 Task: Select the file "benchmarking" to be blended onto.
Action: Mouse moved to (120, 16)
Screenshot: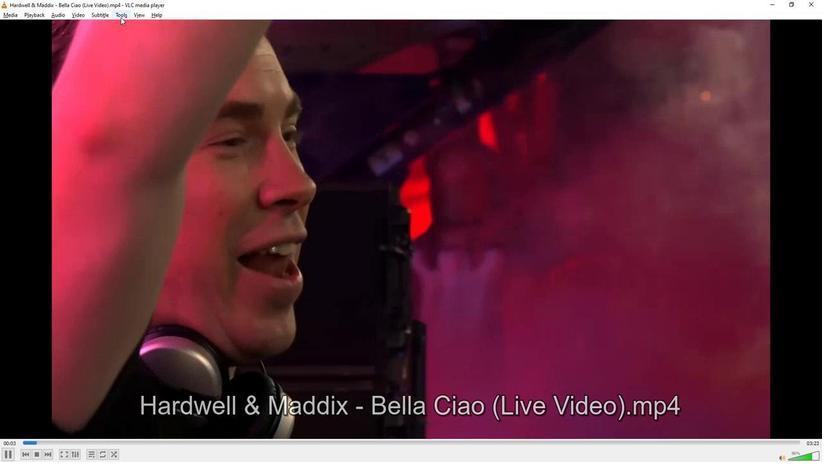 
Action: Mouse pressed left at (120, 16)
Screenshot: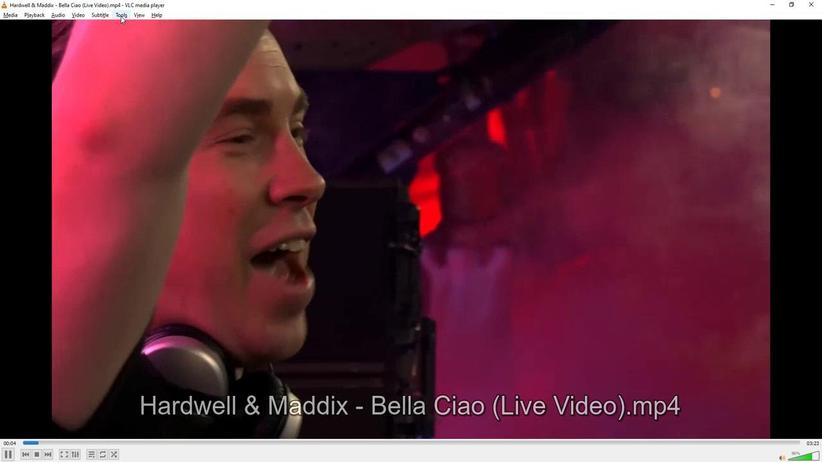 
Action: Mouse moved to (134, 118)
Screenshot: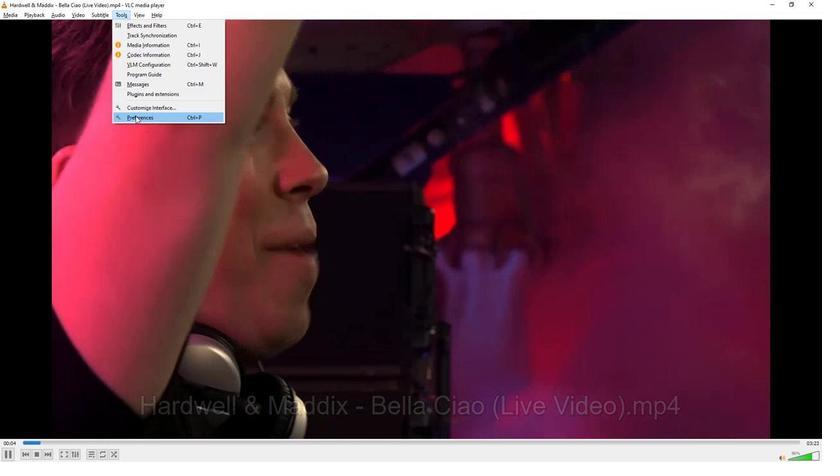 
Action: Mouse pressed left at (134, 118)
Screenshot: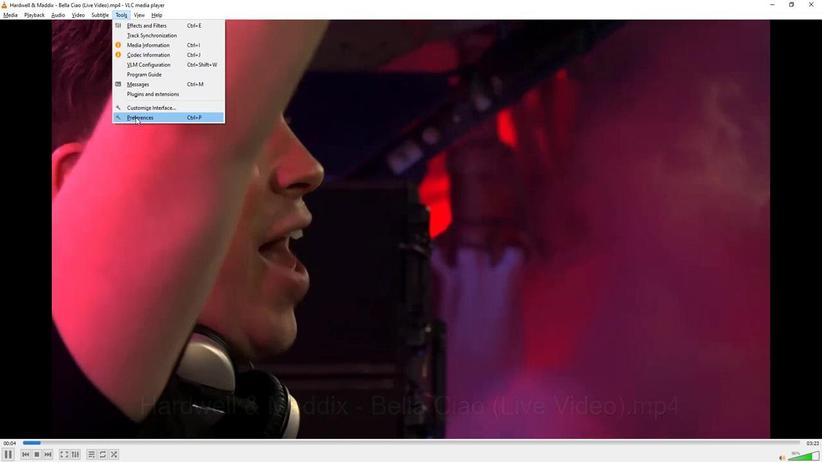 
Action: Mouse moved to (181, 363)
Screenshot: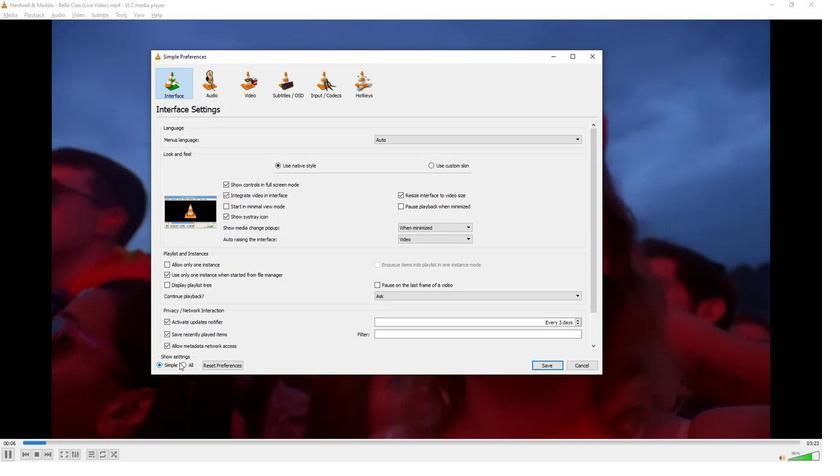 
Action: Mouse pressed left at (181, 363)
Screenshot: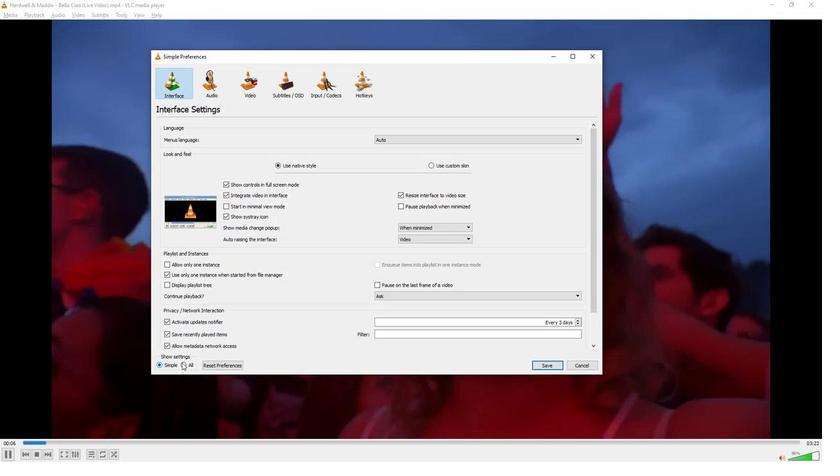 
Action: Mouse moved to (190, 254)
Screenshot: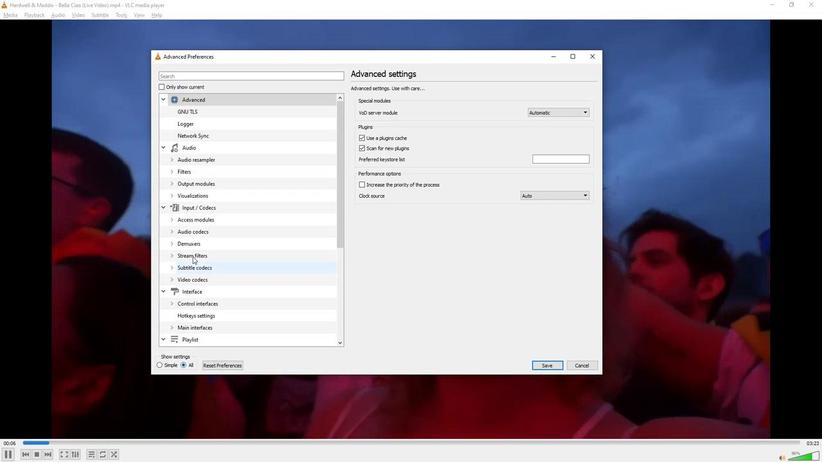 
Action: Mouse scrolled (190, 253) with delta (0, 0)
Screenshot: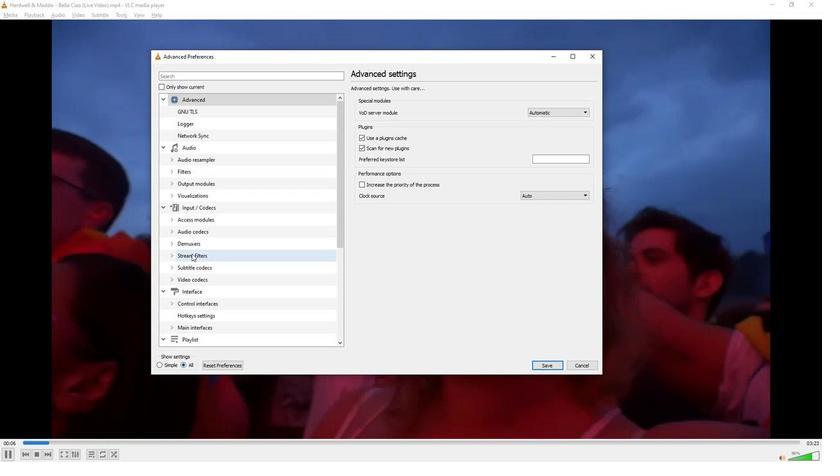 
Action: Mouse scrolled (190, 253) with delta (0, 0)
Screenshot: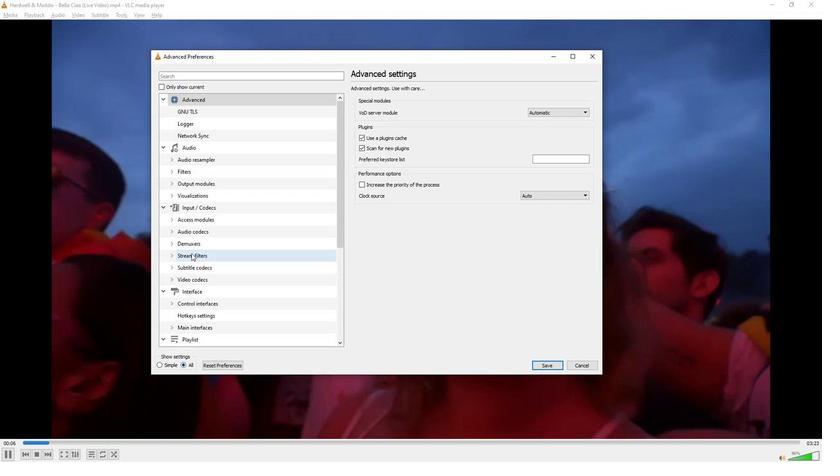 
Action: Mouse moved to (190, 254)
Screenshot: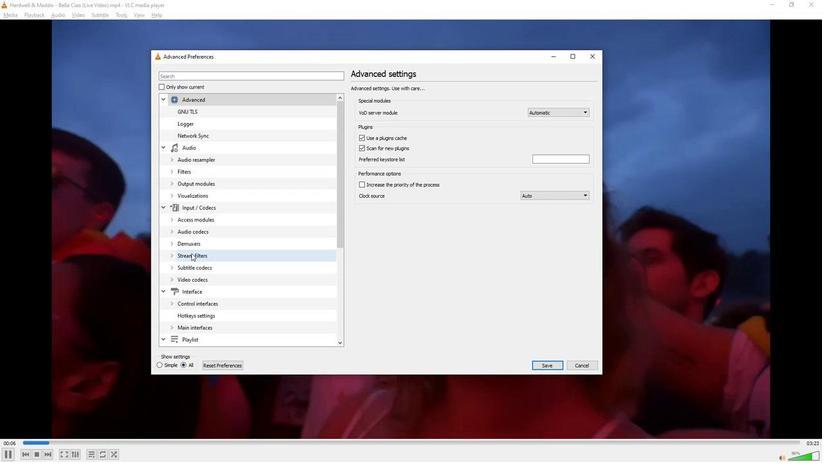 
Action: Mouse scrolled (190, 253) with delta (0, 0)
Screenshot: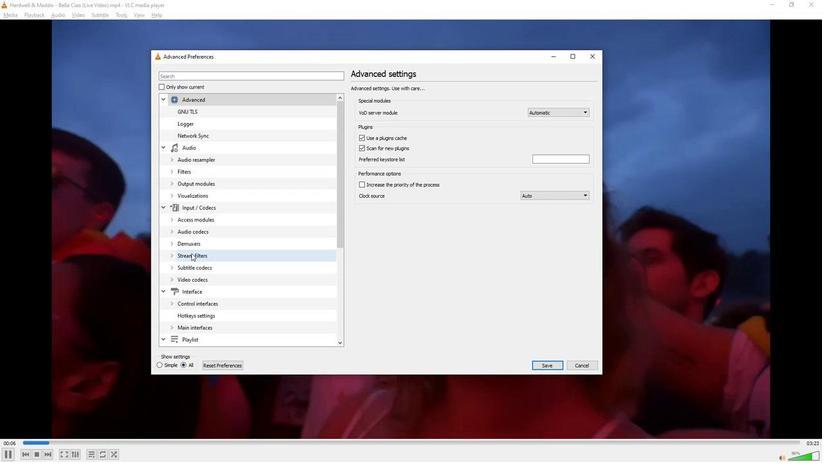 
Action: Mouse moved to (189, 254)
Screenshot: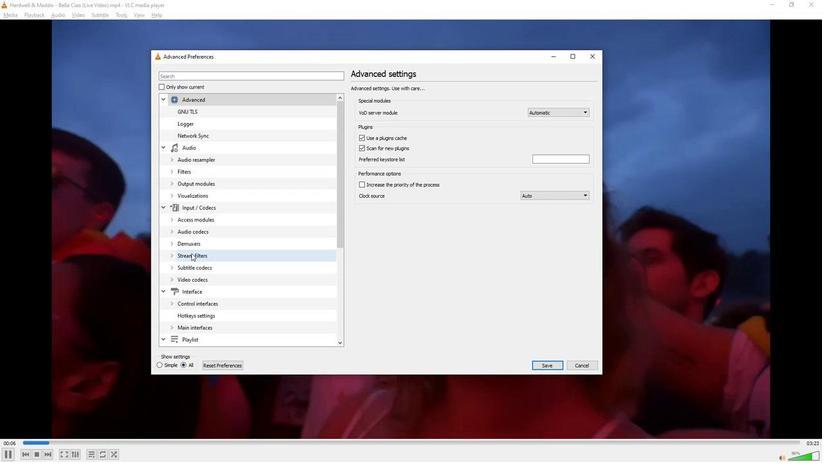 
Action: Mouse scrolled (189, 253) with delta (0, 0)
Screenshot: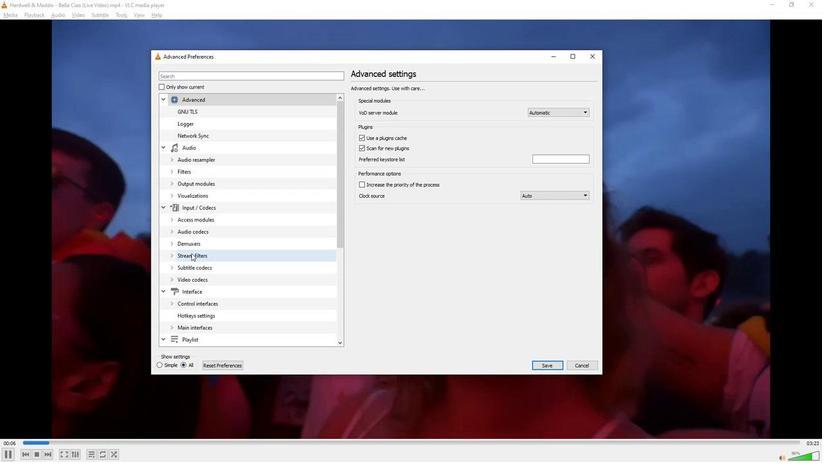 
Action: Mouse moved to (188, 254)
Screenshot: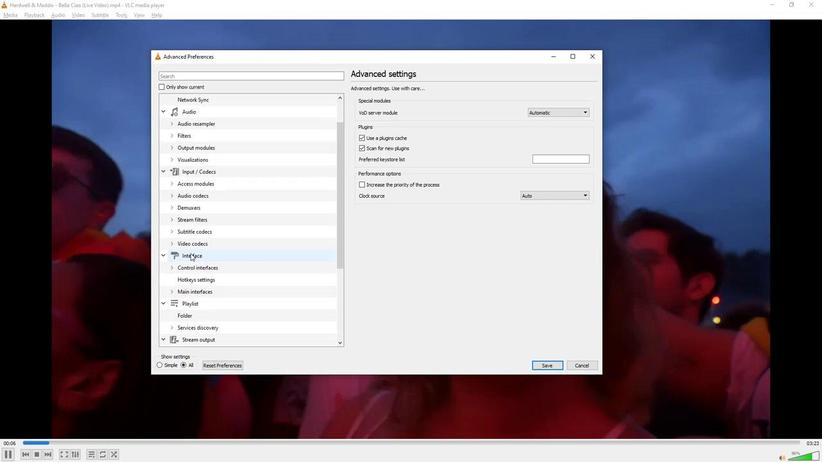 
Action: Mouse scrolled (188, 253) with delta (0, 0)
Screenshot: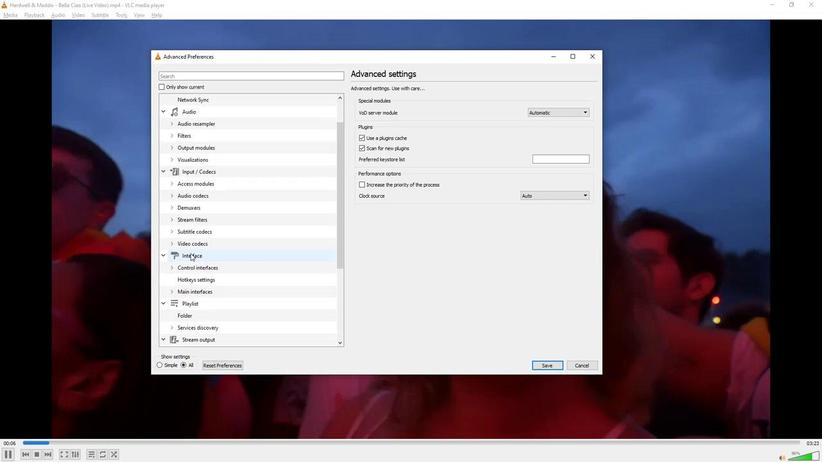 
Action: Mouse scrolled (188, 253) with delta (0, 0)
Screenshot: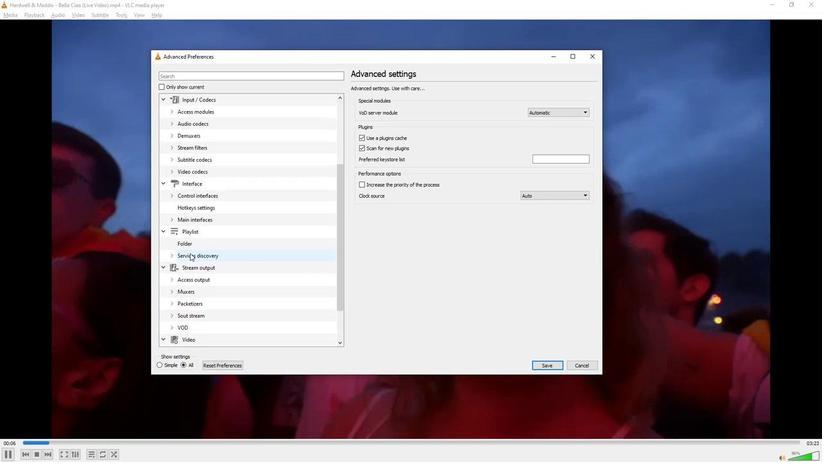 
Action: Mouse moved to (170, 302)
Screenshot: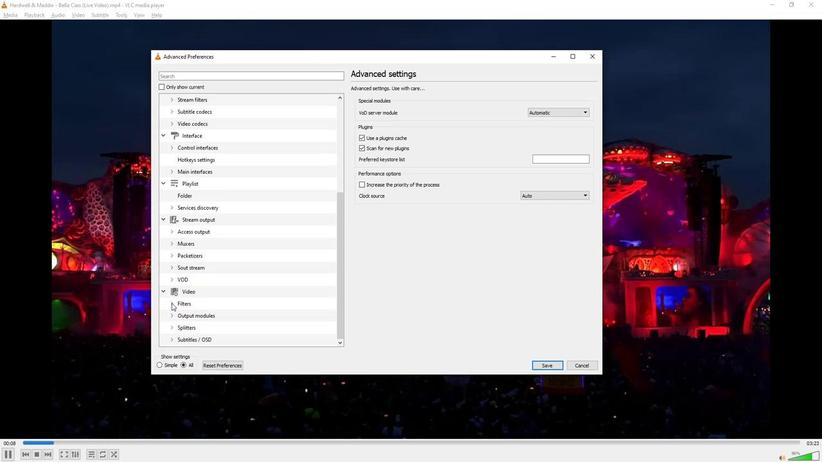 
Action: Mouse pressed left at (170, 302)
Screenshot: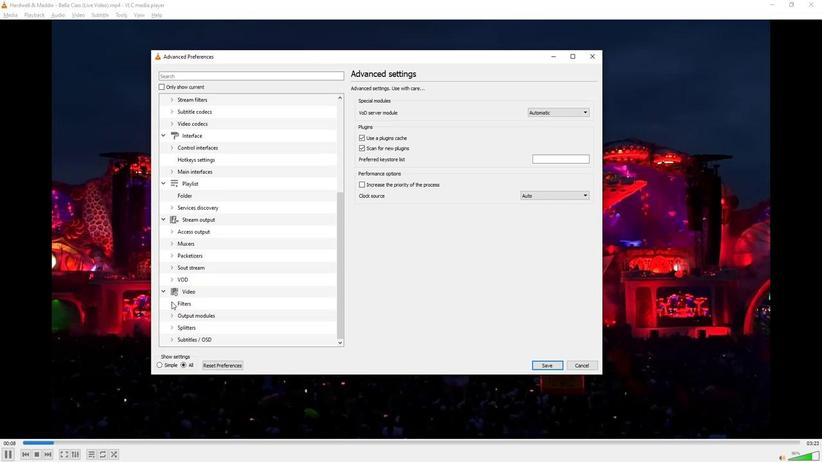 
Action: Mouse moved to (201, 281)
Screenshot: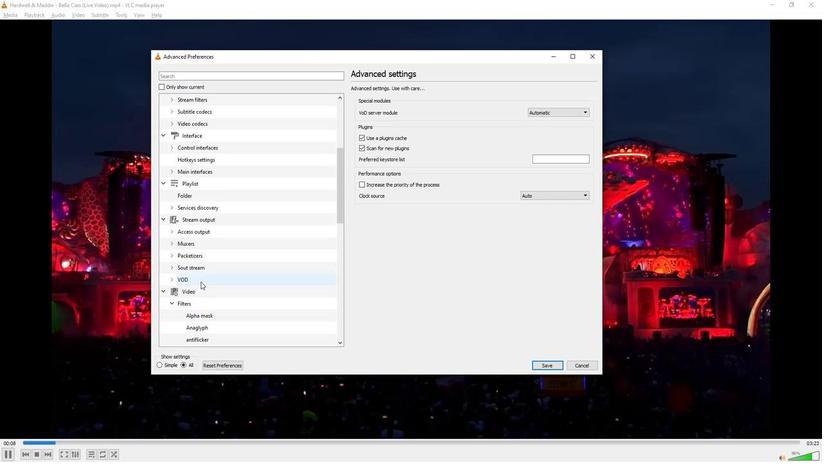
Action: Mouse scrolled (201, 281) with delta (0, 0)
Screenshot: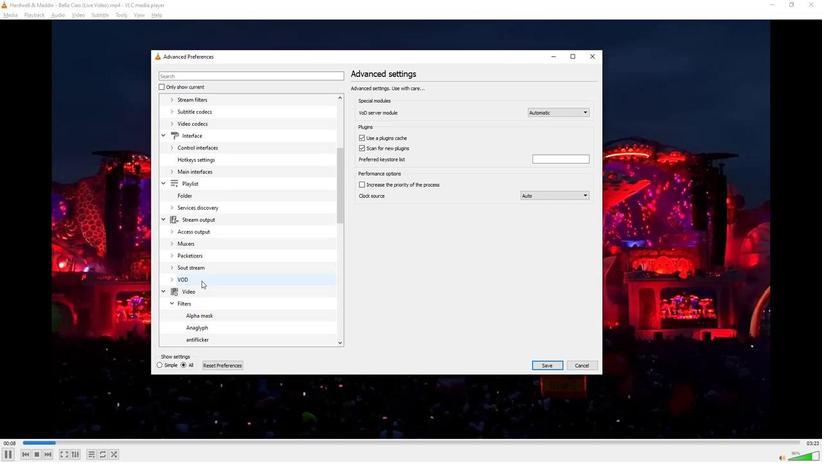 
Action: Mouse scrolled (201, 281) with delta (0, 0)
Screenshot: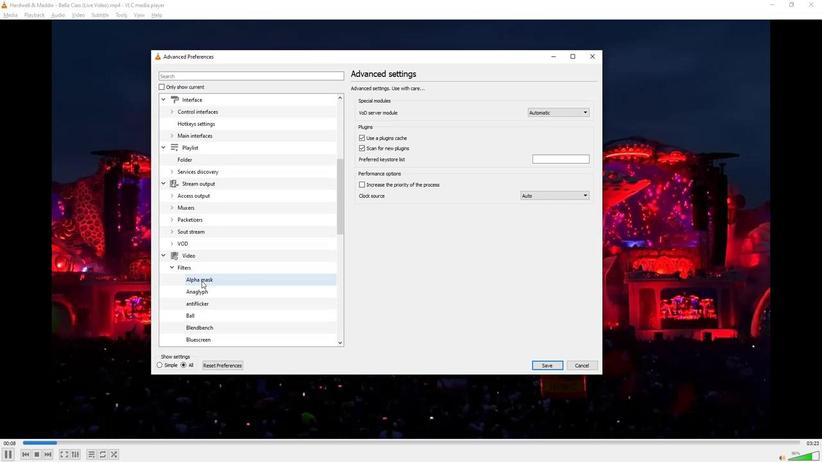 
Action: Mouse moved to (201, 292)
Screenshot: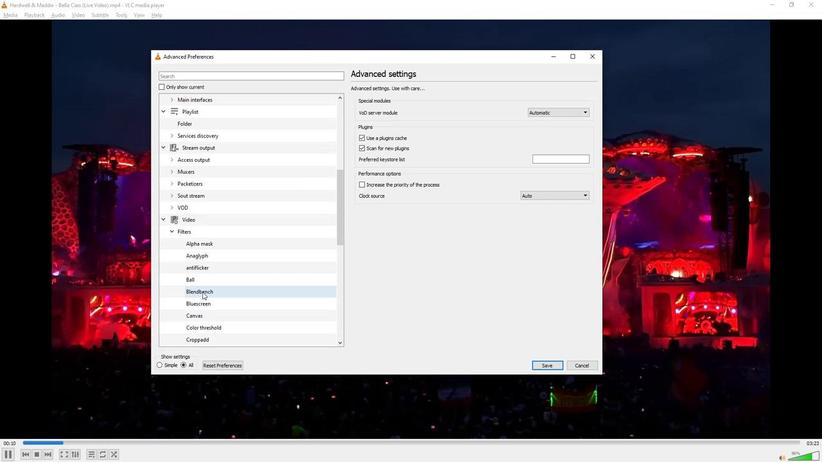 
Action: Mouse pressed left at (201, 292)
Screenshot: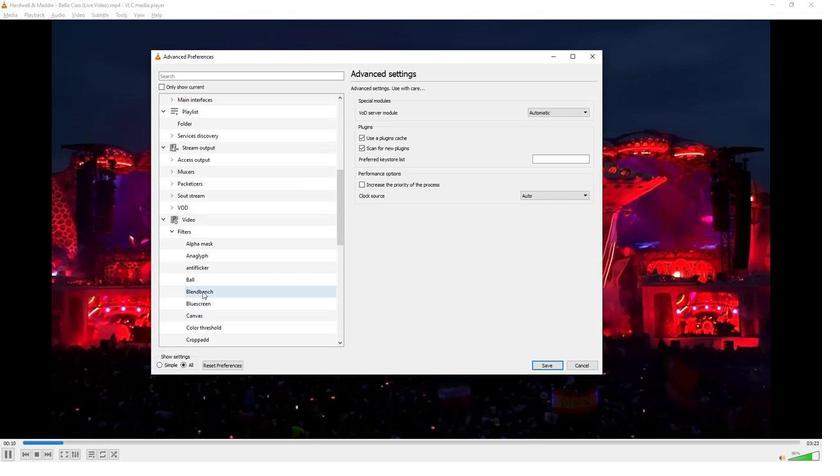 
Action: Mouse moved to (569, 150)
Screenshot: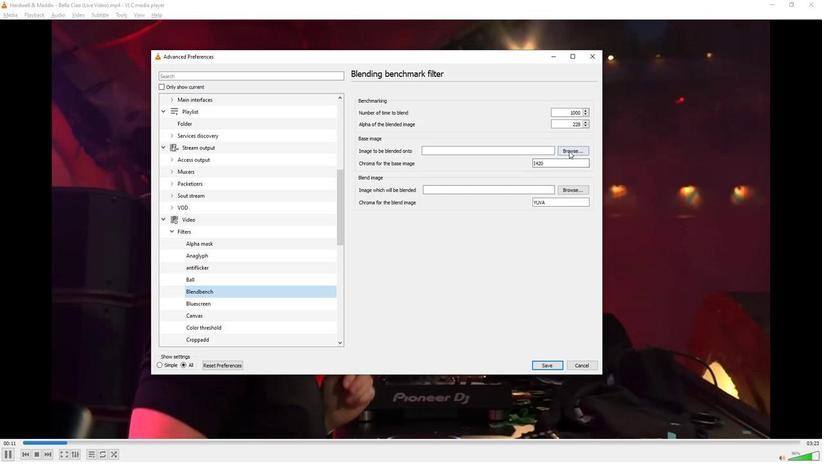 
Action: Mouse pressed left at (569, 150)
Screenshot: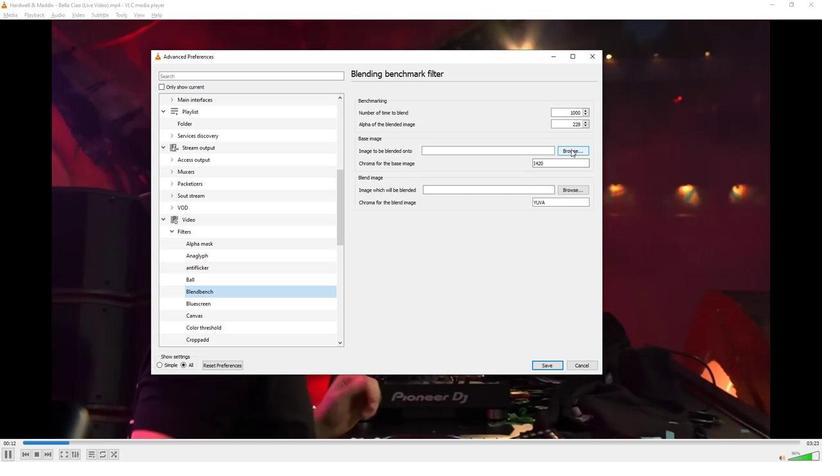 
Action: Mouse moved to (257, 129)
Screenshot: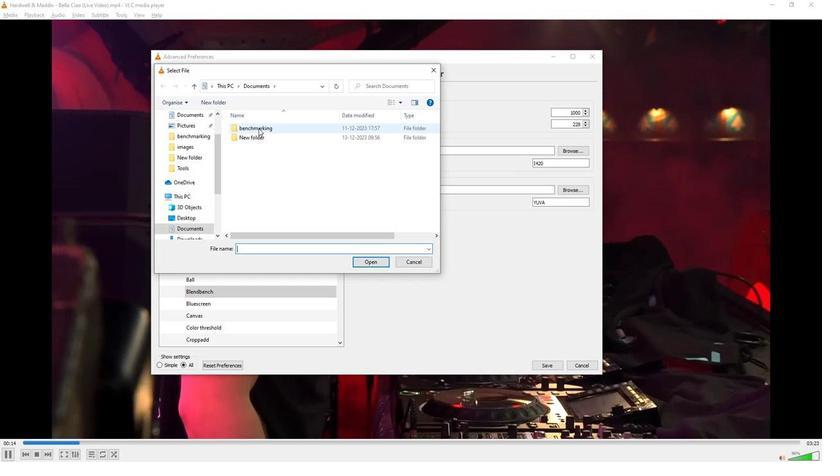 
Action: Mouse pressed left at (257, 129)
Screenshot: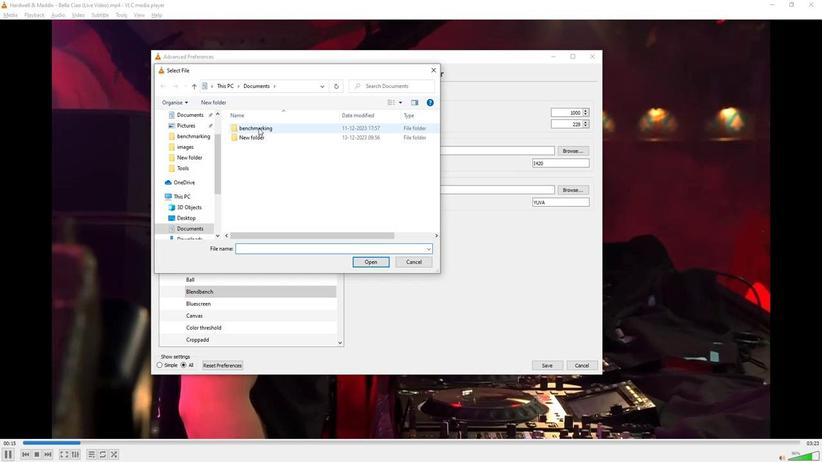 
Action: Mouse pressed left at (257, 129)
Screenshot: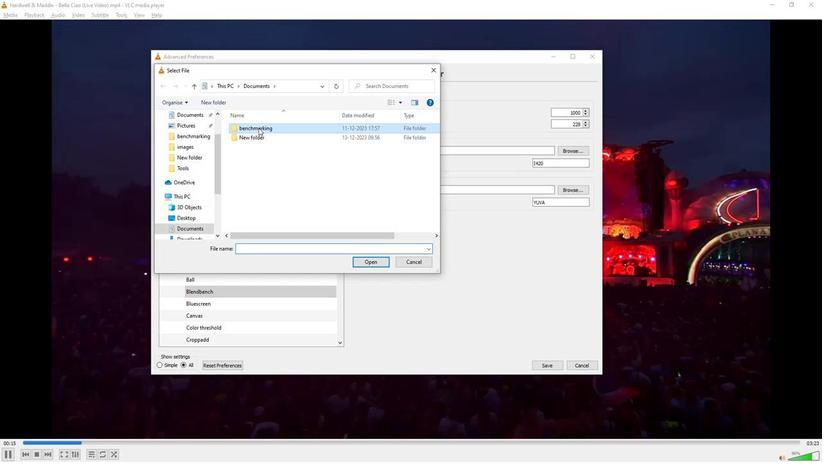
Action: Mouse moved to (255, 139)
Screenshot: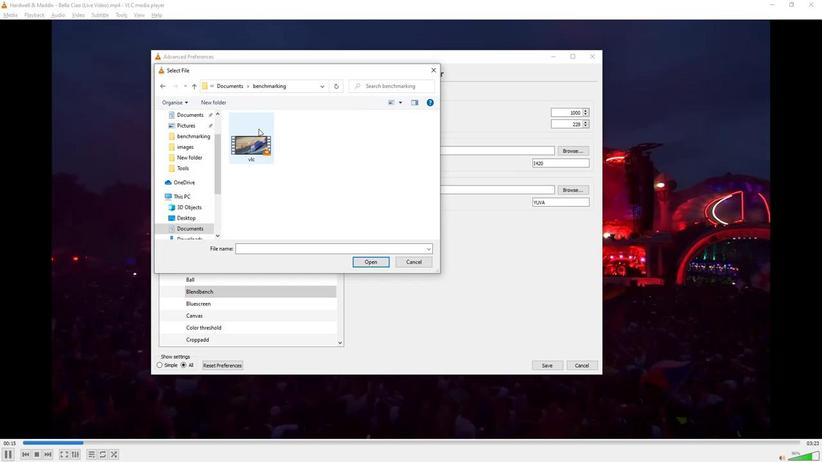 
Action: Mouse pressed left at (255, 139)
Screenshot: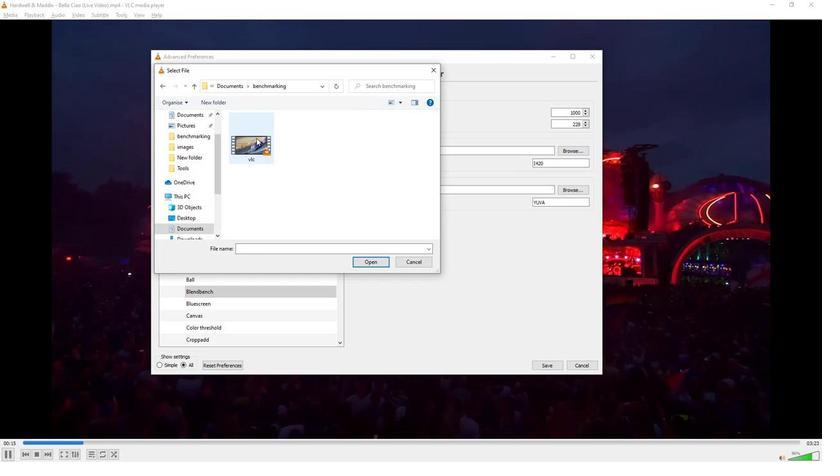 
Action: Mouse pressed left at (255, 139)
Screenshot: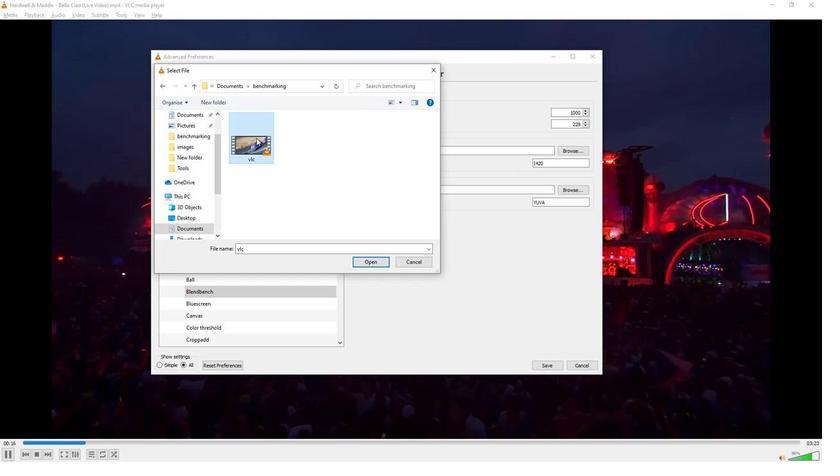 
Action: Mouse moved to (348, 257)
Screenshot: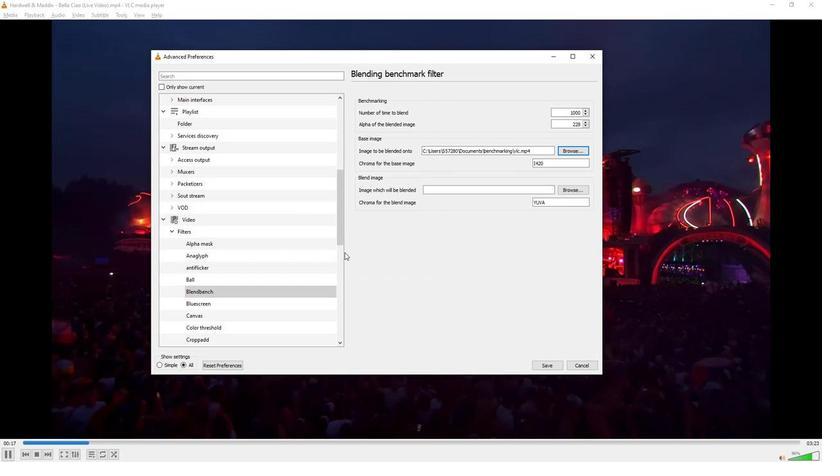 
